 Task: Add the address "2069 Lynn Ogden Lane".
Action: Mouse moved to (735, 95)
Screenshot: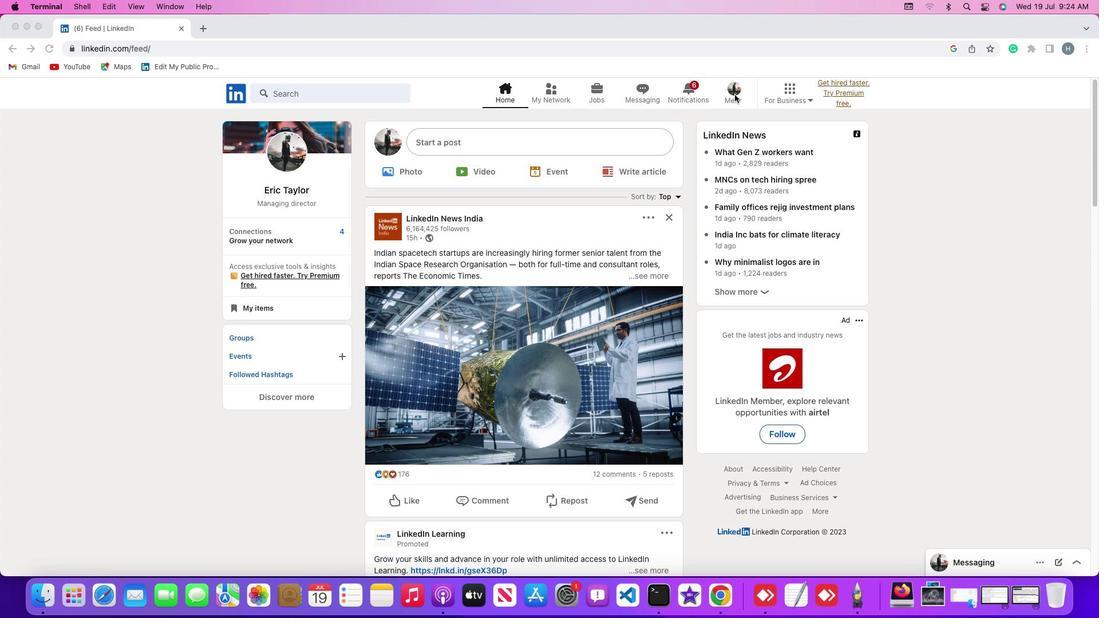 
Action: Mouse pressed left at (735, 95)
Screenshot: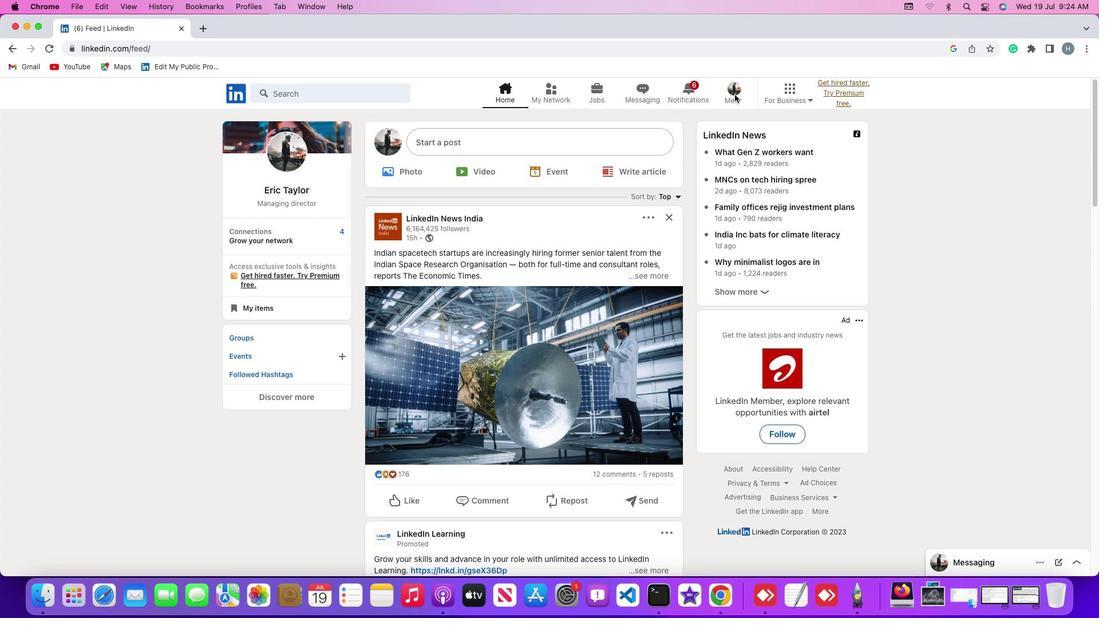 
Action: Mouse moved to (737, 97)
Screenshot: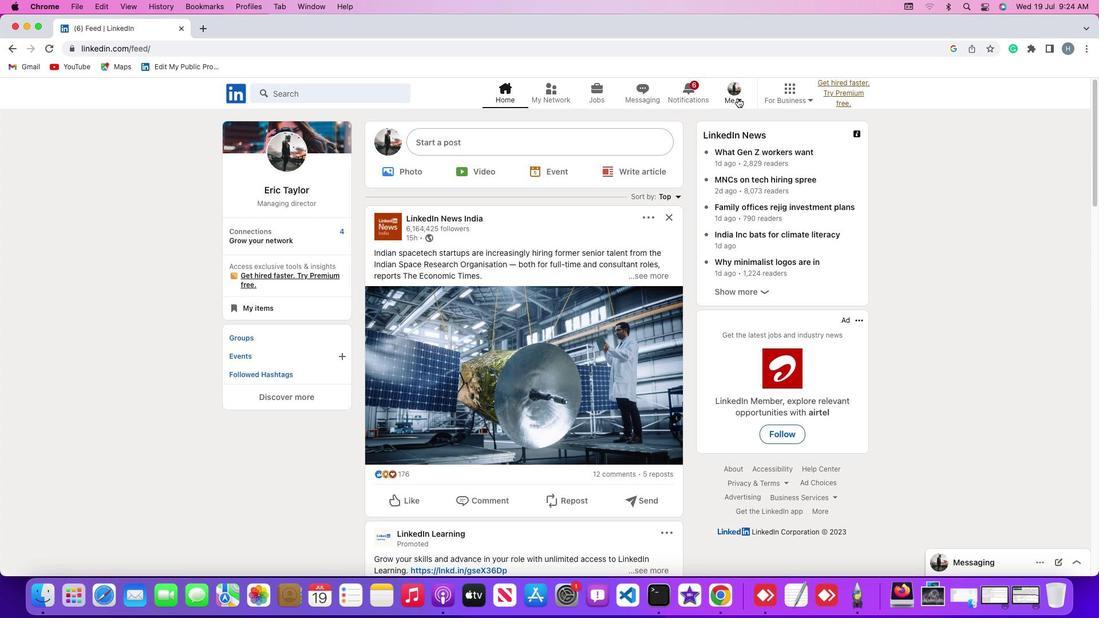 
Action: Mouse pressed left at (737, 97)
Screenshot: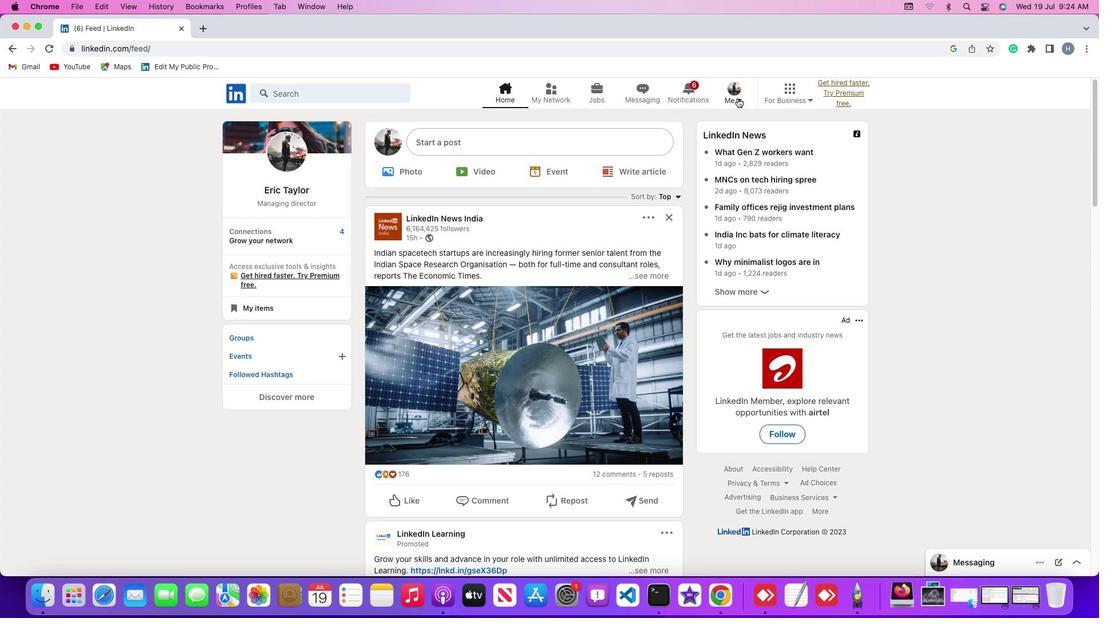 
Action: Mouse moved to (724, 155)
Screenshot: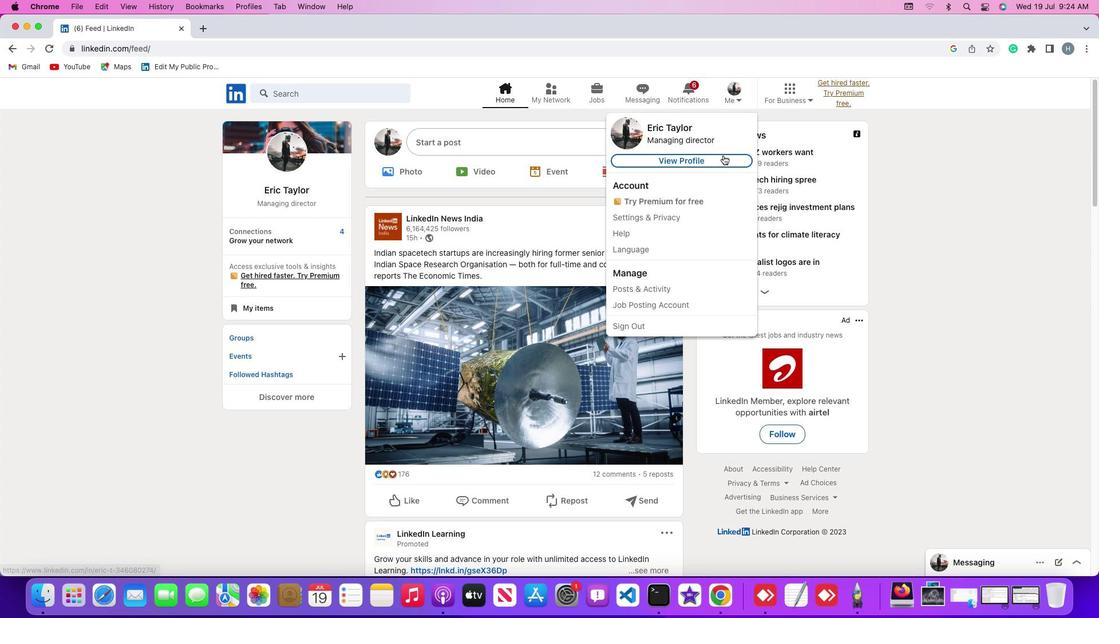 
Action: Mouse pressed left at (724, 155)
Screenshot: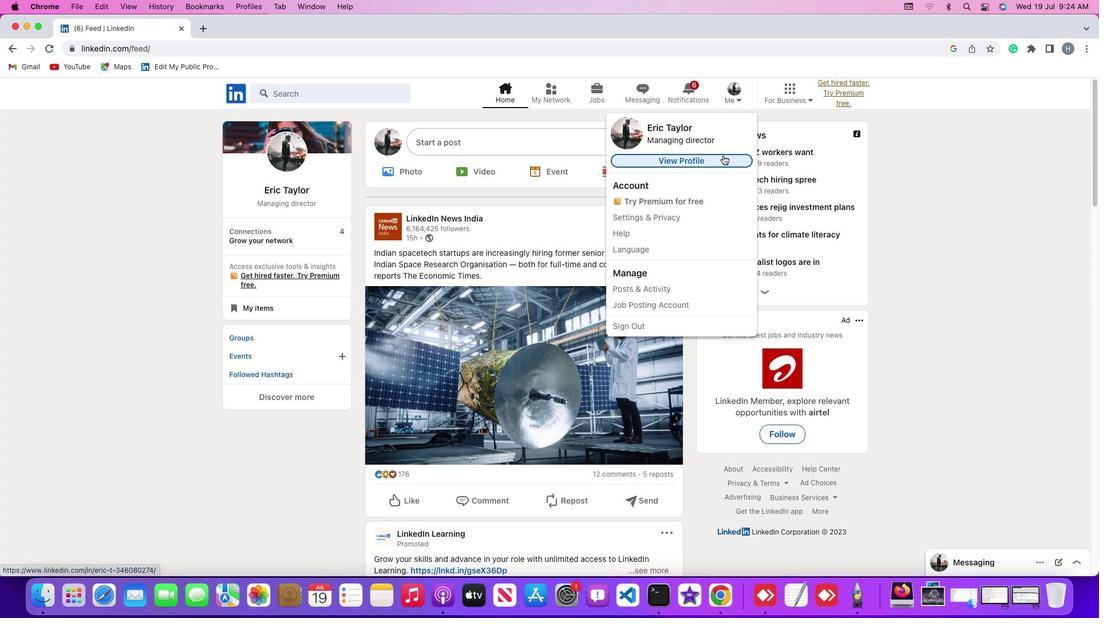 
Action: Mouse moved to (665, 250)
Screenshot: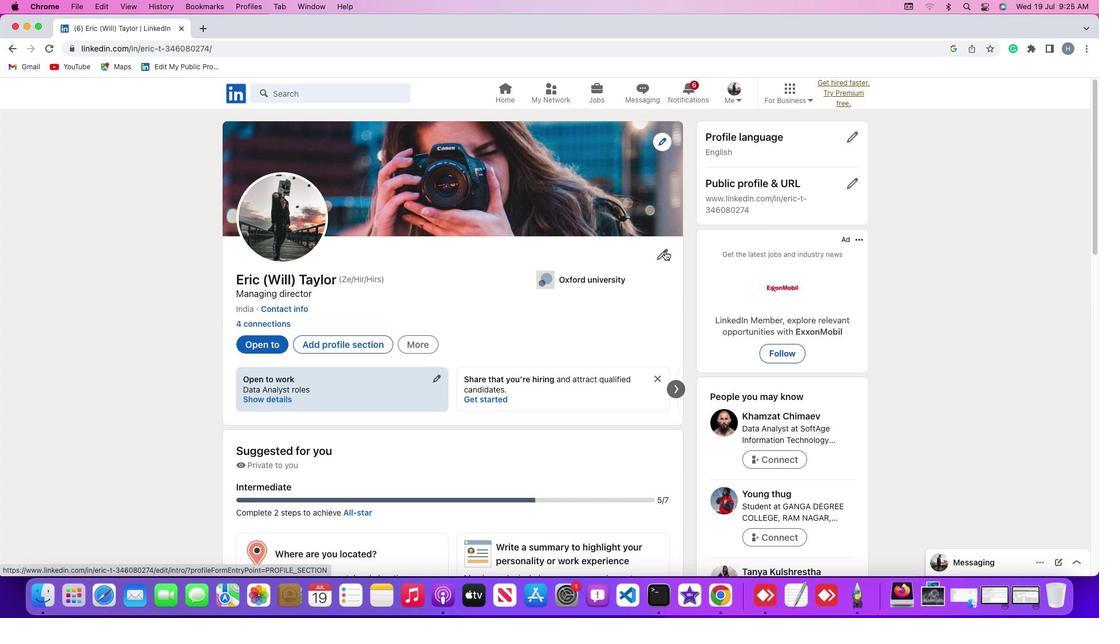
Action: Mouse pressed left at (665, 250)
Screenshot: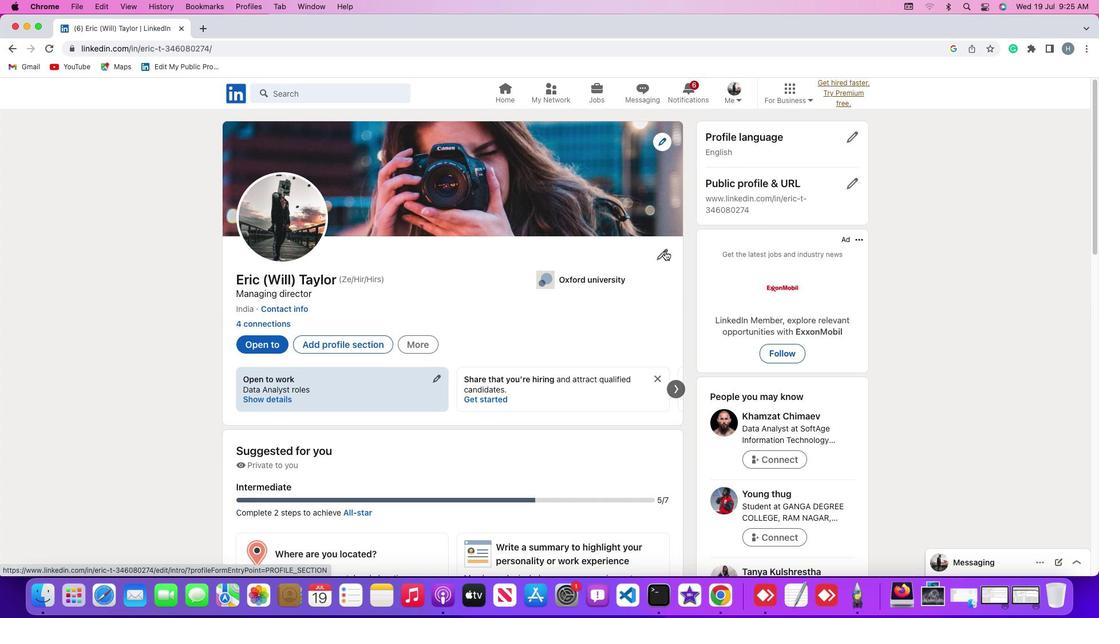 
Action: Mouse moved to (556, 294)
Screenshot: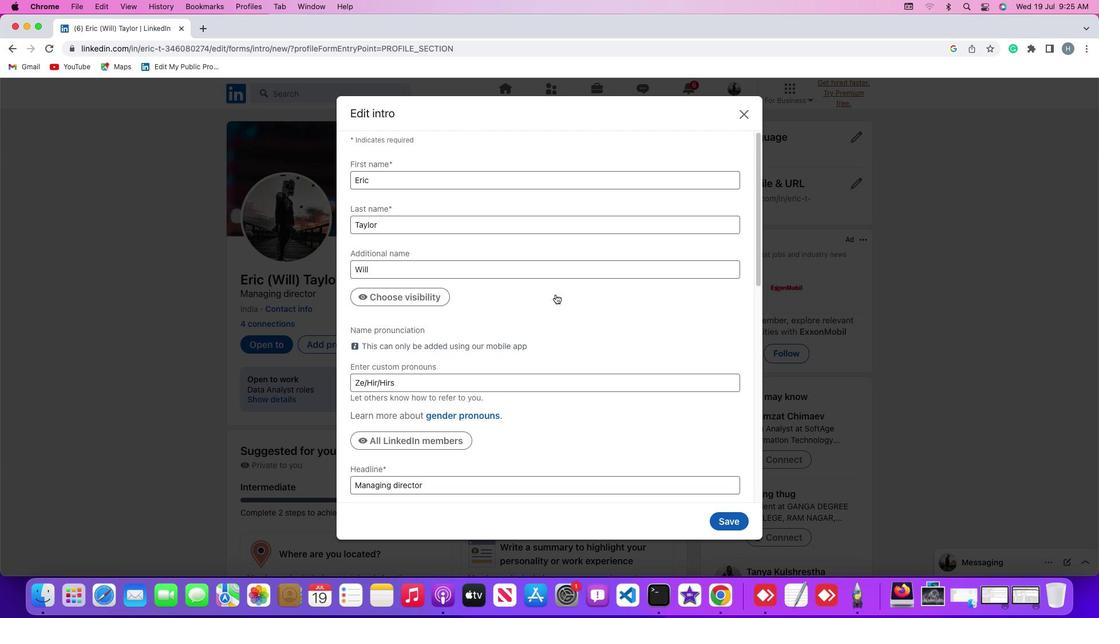 
Action: Mouse scrolled (556, 294) with delta (0, 0)
Screenshot: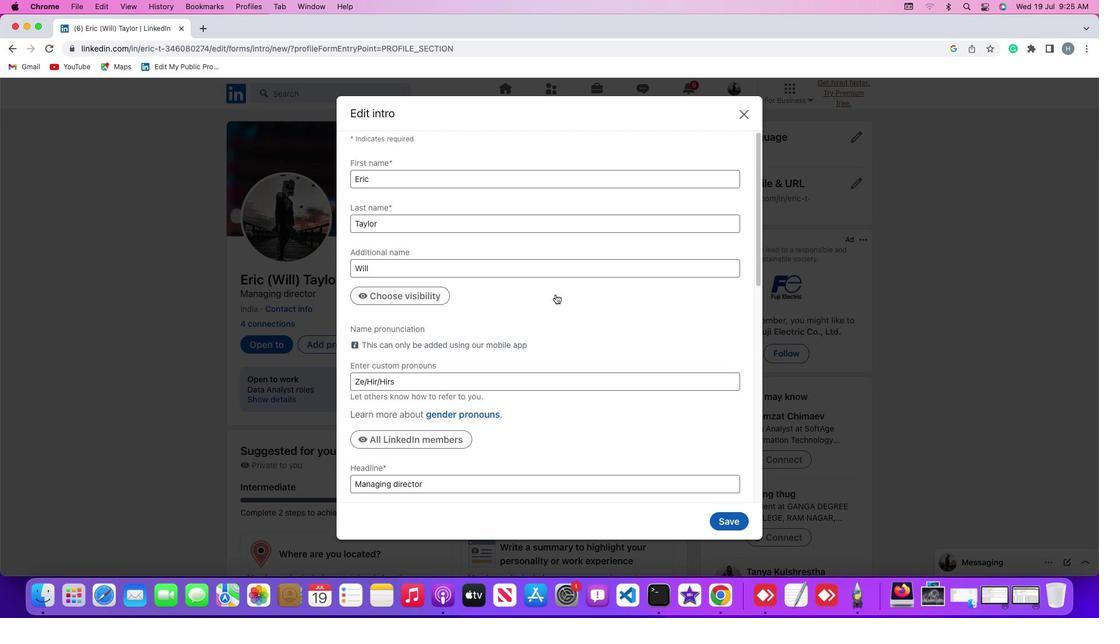 
Action: Mouse scrolled (556, 294) with delta (0, 0)
Screenshot: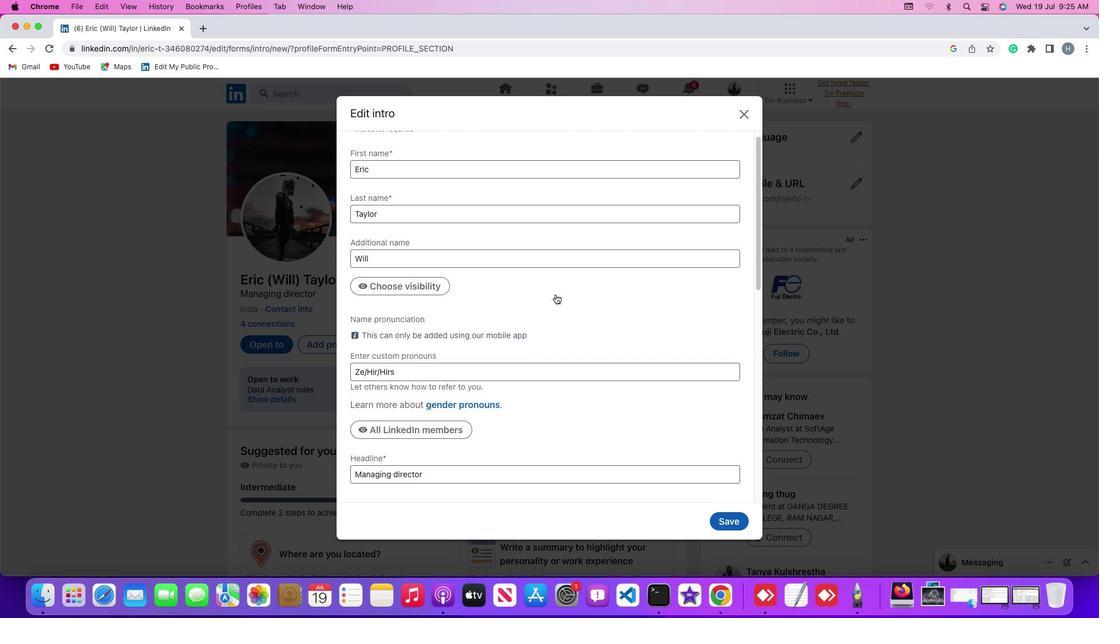 
Action: Mouse scrolled (556, 294) with delta (0, -1)
Screenshot: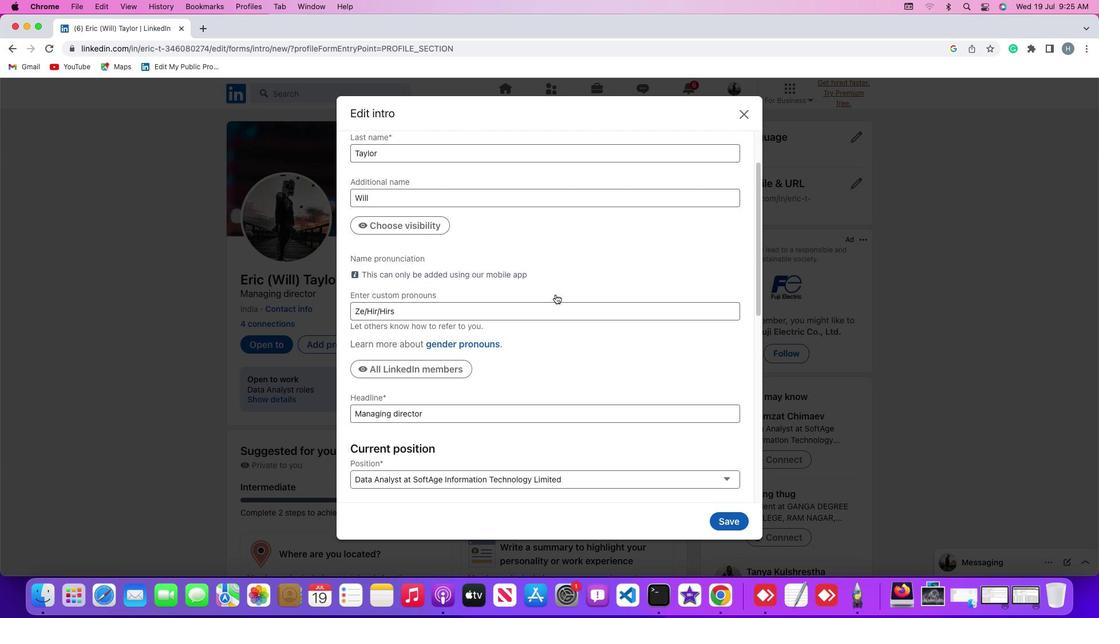 
Action: Mouse scrolled (556, 294) with delta (0, -2)
Screenshot: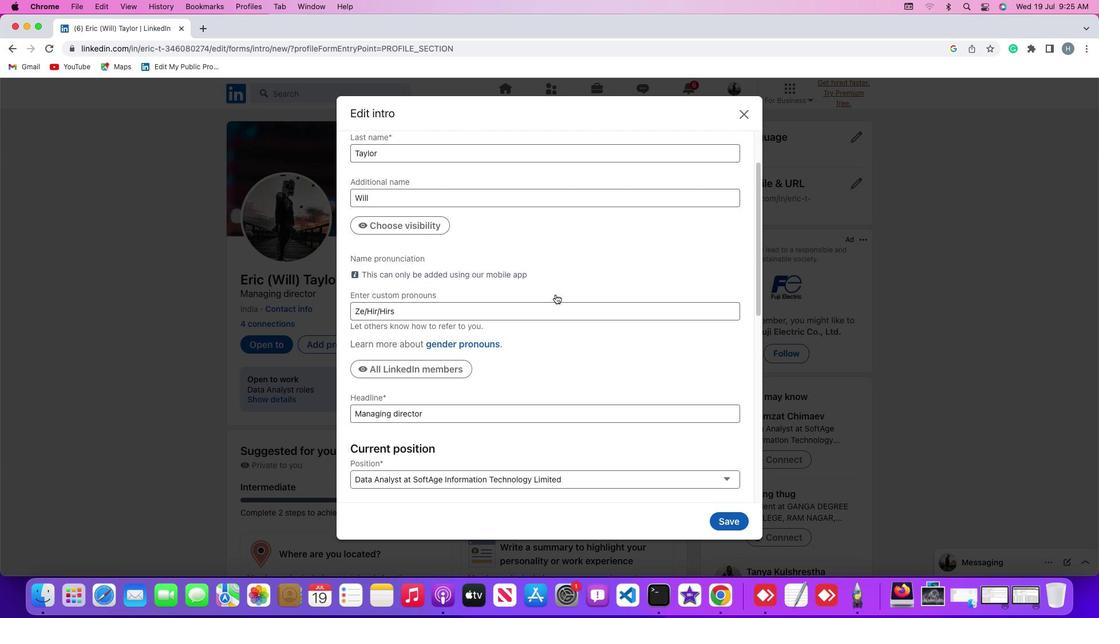 
Action: Mouse scrolled (556, 294) with delta (0, -3)
Screenshot: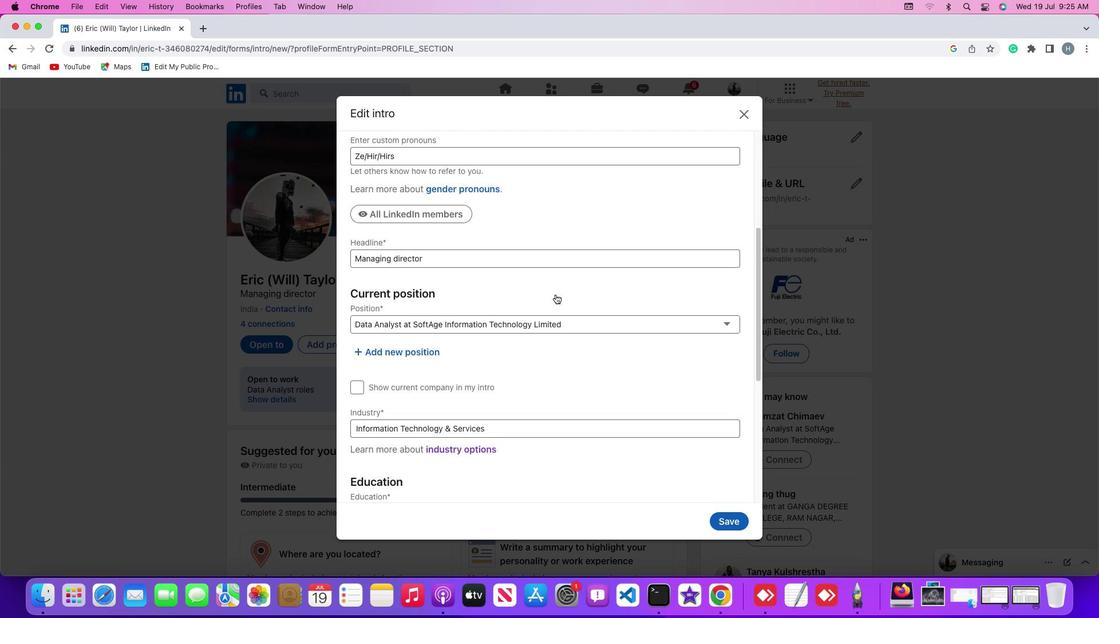 
Action: Mouse scrolled (556, 294) with delta (0, 0)
Screenshot: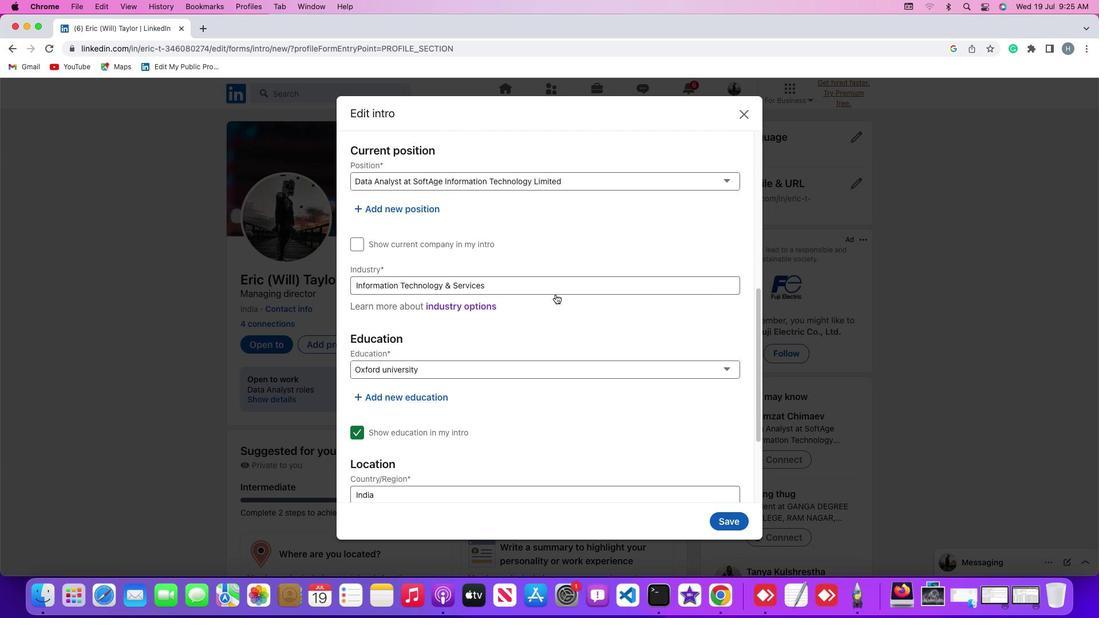 
Action: Mouse scrolled (556, 294) with delta (0, 0)
Screenshot: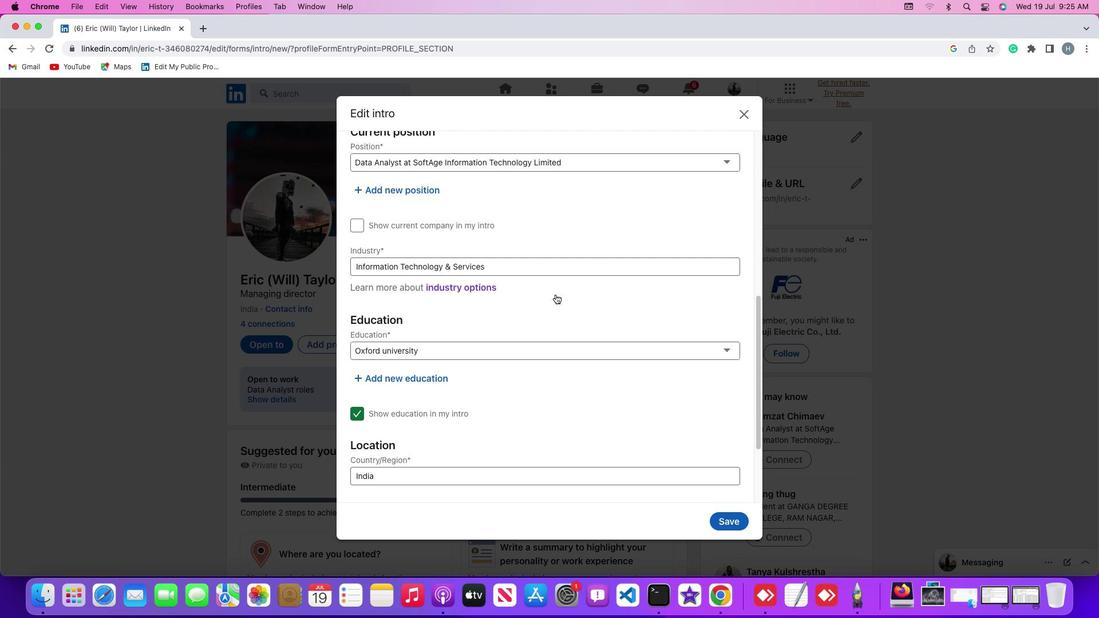 
Action: Mouse scrolled (556, 294) with delta (0, -1)
Screenshot: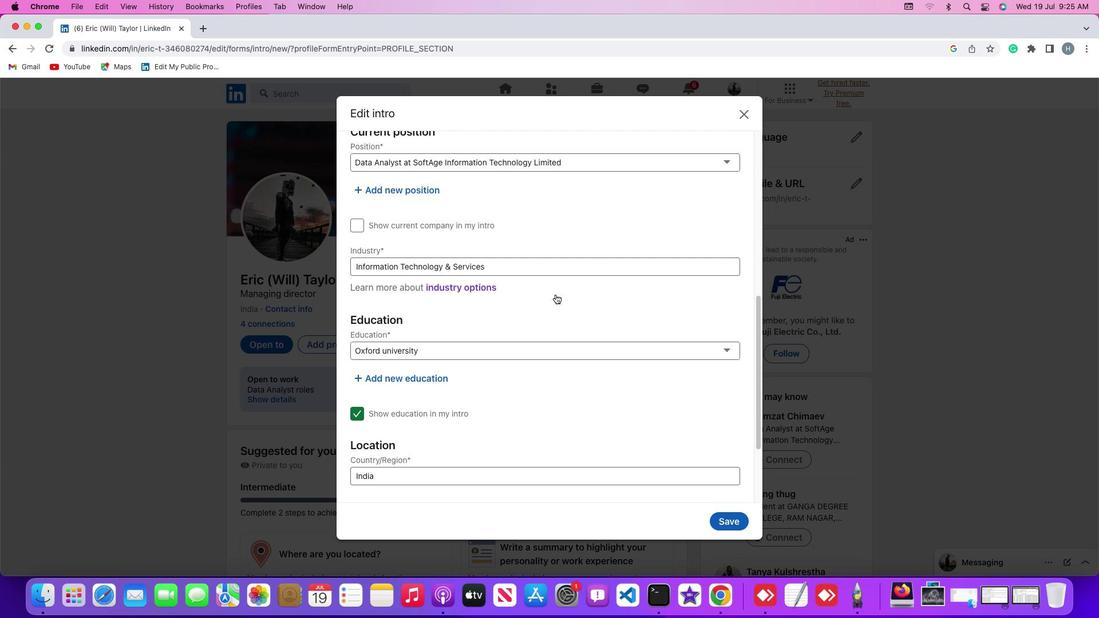 
Action: Mouse scrolled (556, 294) with delta (0, -2)
Screenshot: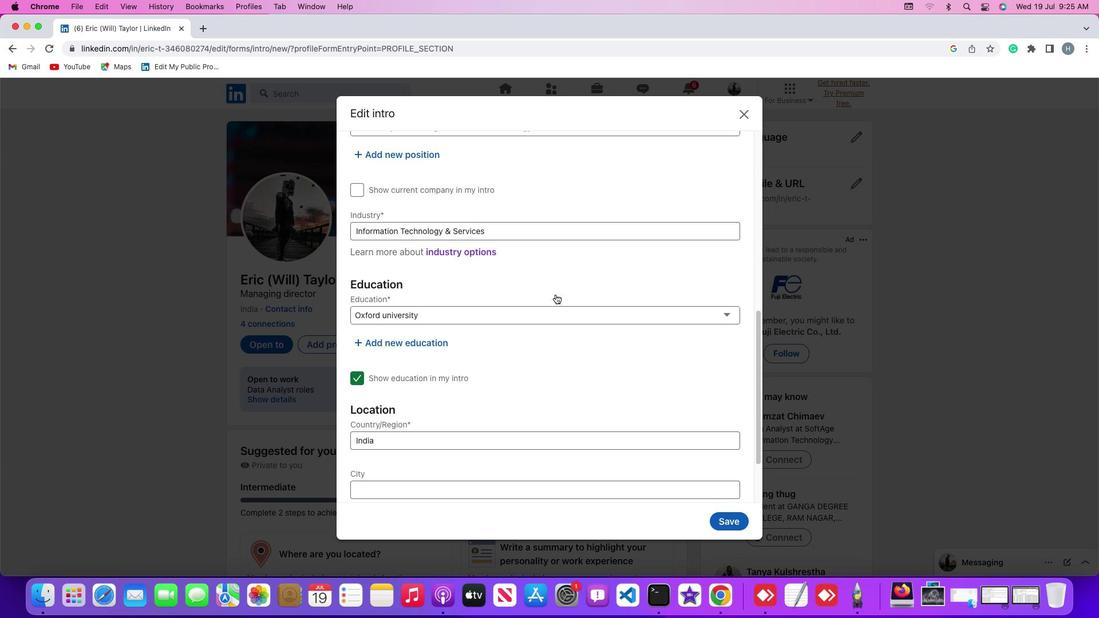 
Action: Mouse scrolled (556, 294) with delta (0, -3)
Screenshot: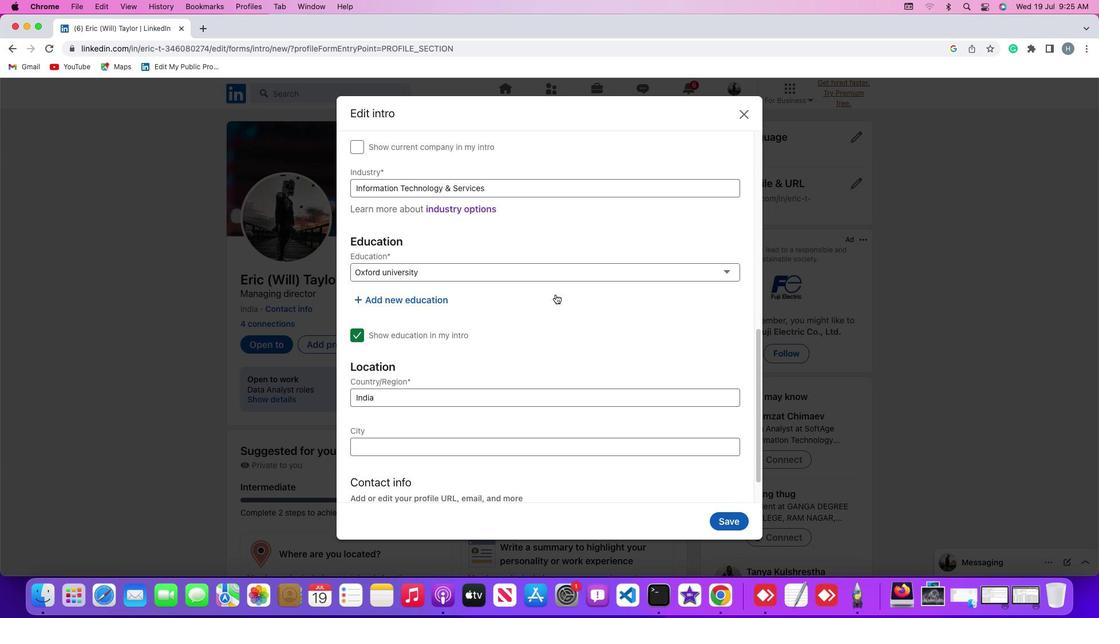 
Action: Mouse moved to (504, 392)
Screenshot: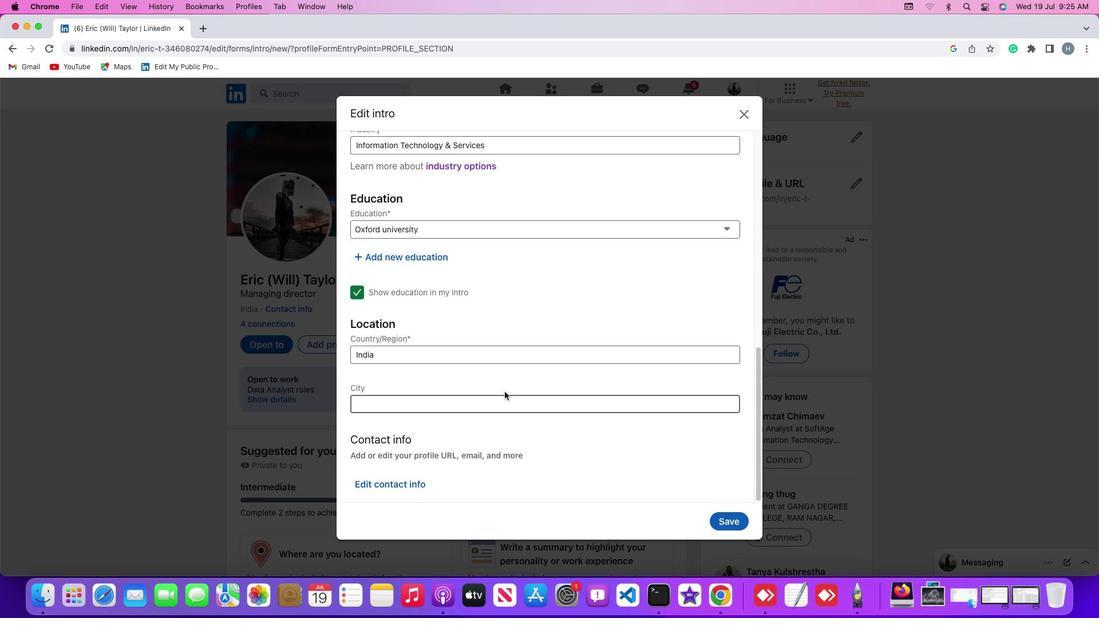 
Action: Mouse scrolled (504, 392) with delta (0, 0)
Screenshot: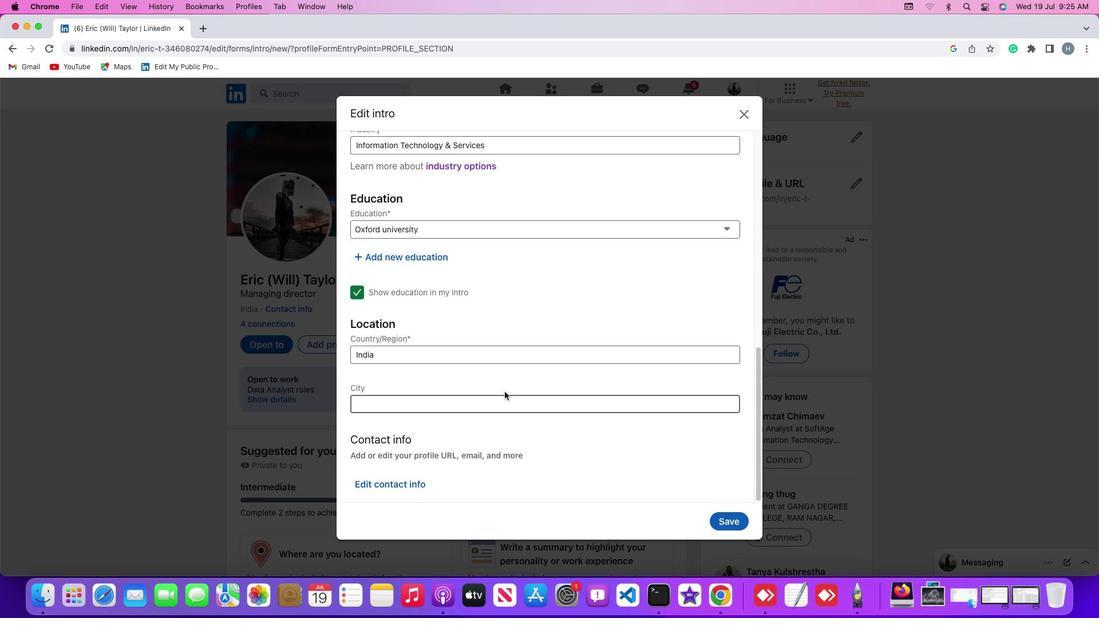 
Action: Mouse scrolled (504, 392) with delta (0, 0)
Screenshot: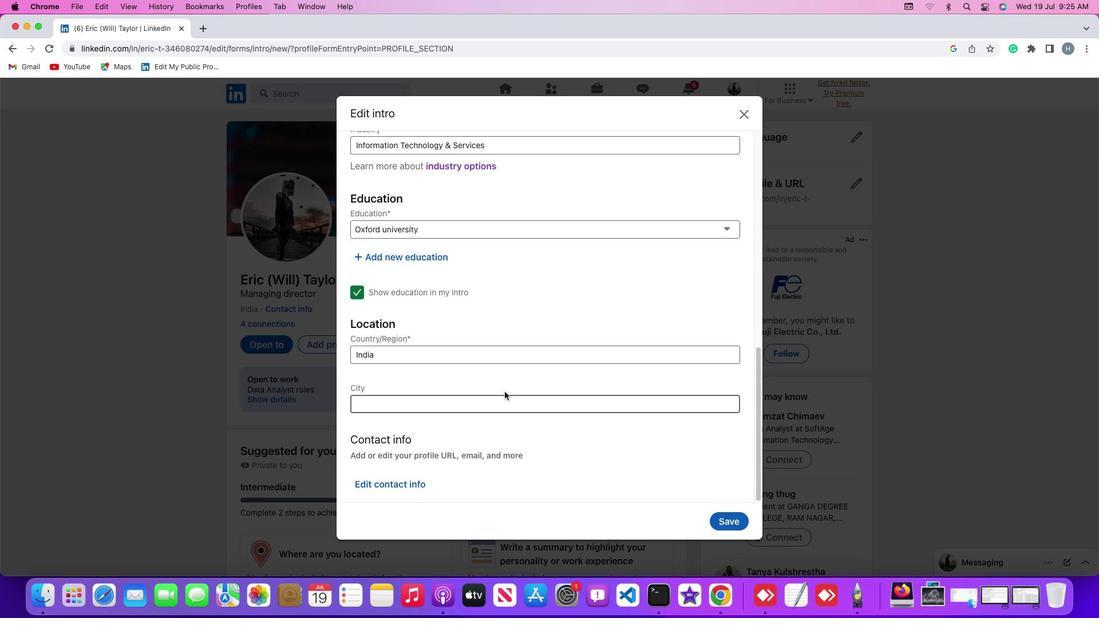 
Action: Mouse scrolled (504, 392) with delta (0, -1)
Screenshot: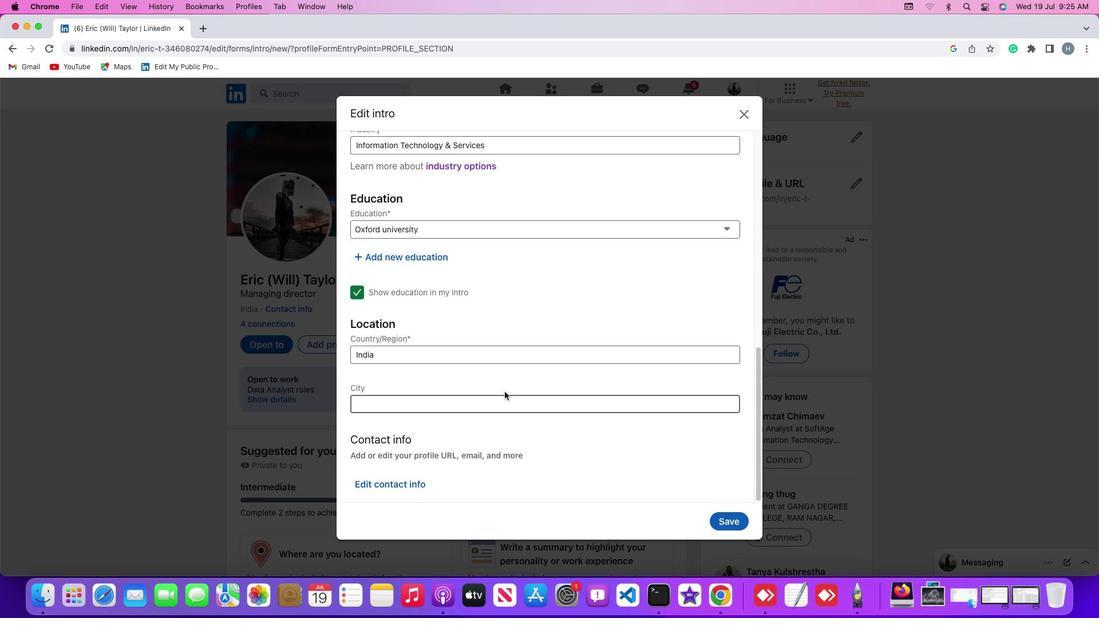 
Action: Mouse scrolled (504, 392) with delta (0, -2)
Screenshot: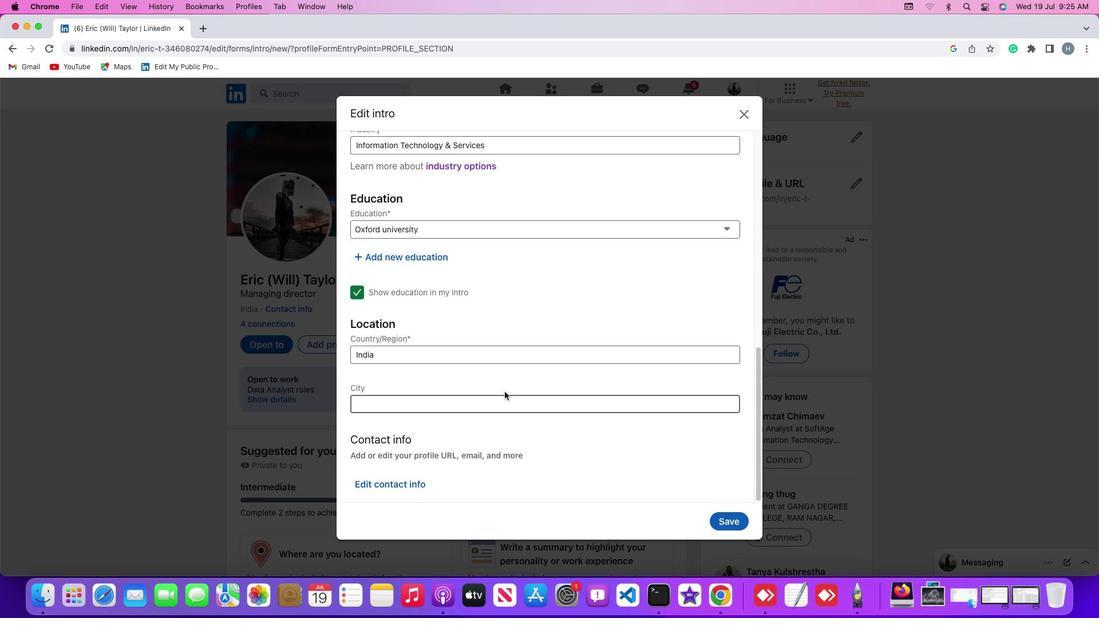 
Action: Mouse scrolled (504, 392) with delta (0, -3)
Screenshot: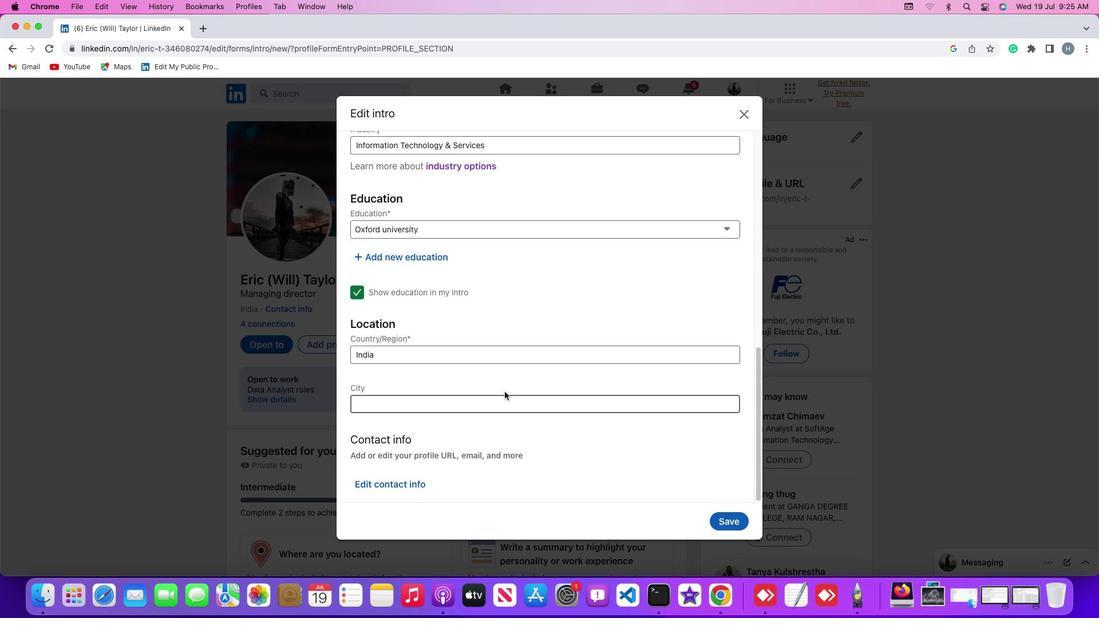 
Action: Mouse moved to (405, 484)
Screenshot: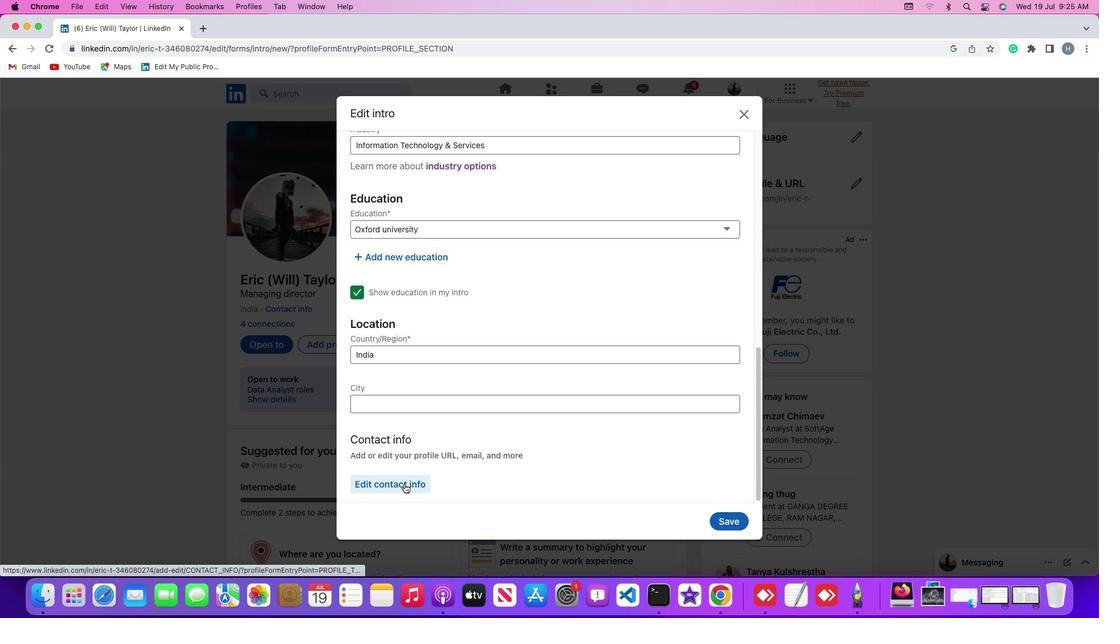 
Action: Mouse pressed left at (405, 484)
Screenshot: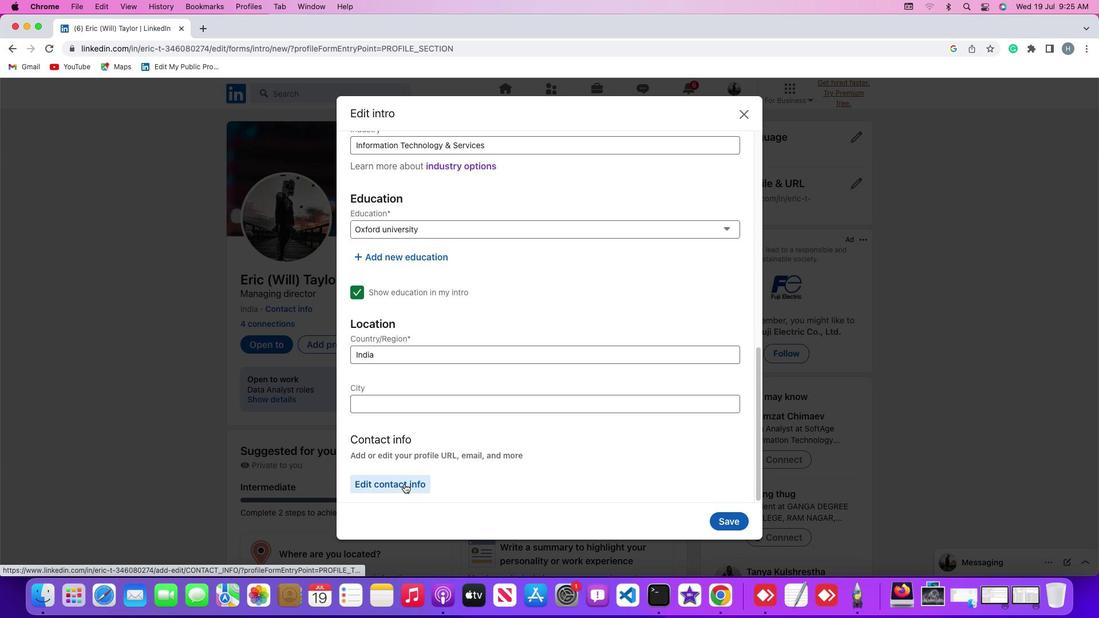 
Action: Mouse moved to (511, 355)
Screenshot: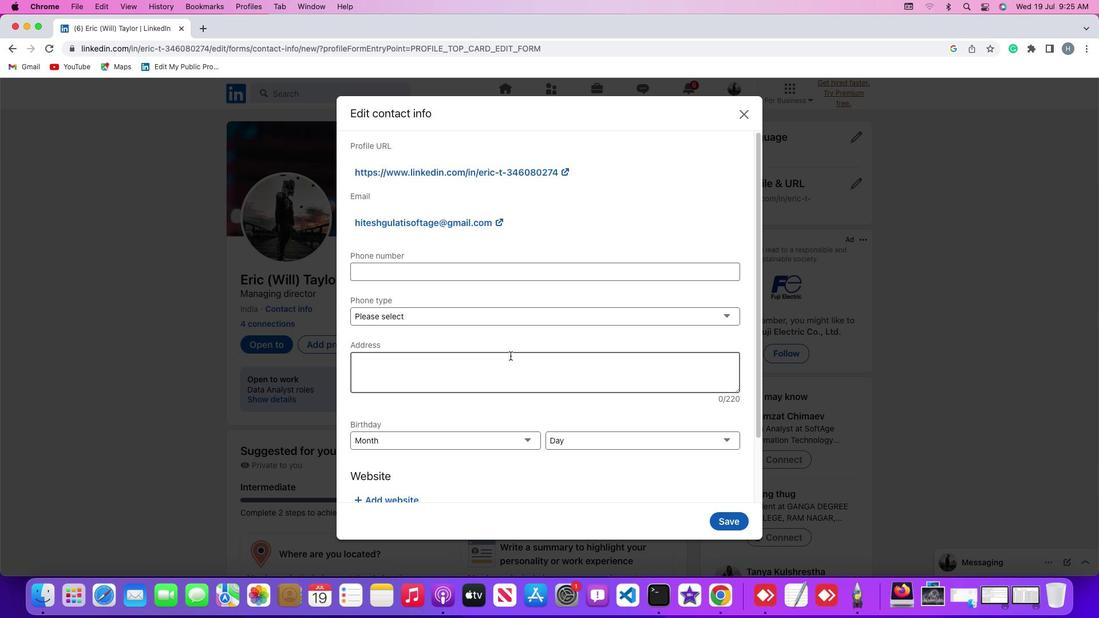 
Action: Mouse scrolled (511, 355) with delta (0, 0)
Screenshot: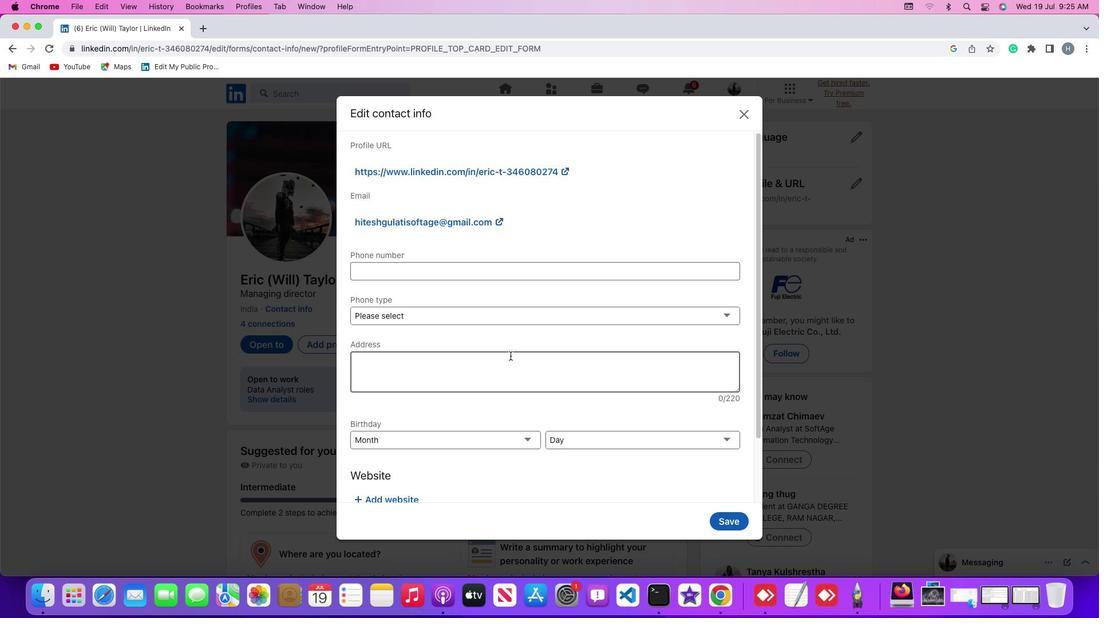 
Action: Mouse scrolled (511, 355) with delta (0, 0)
Screenshot: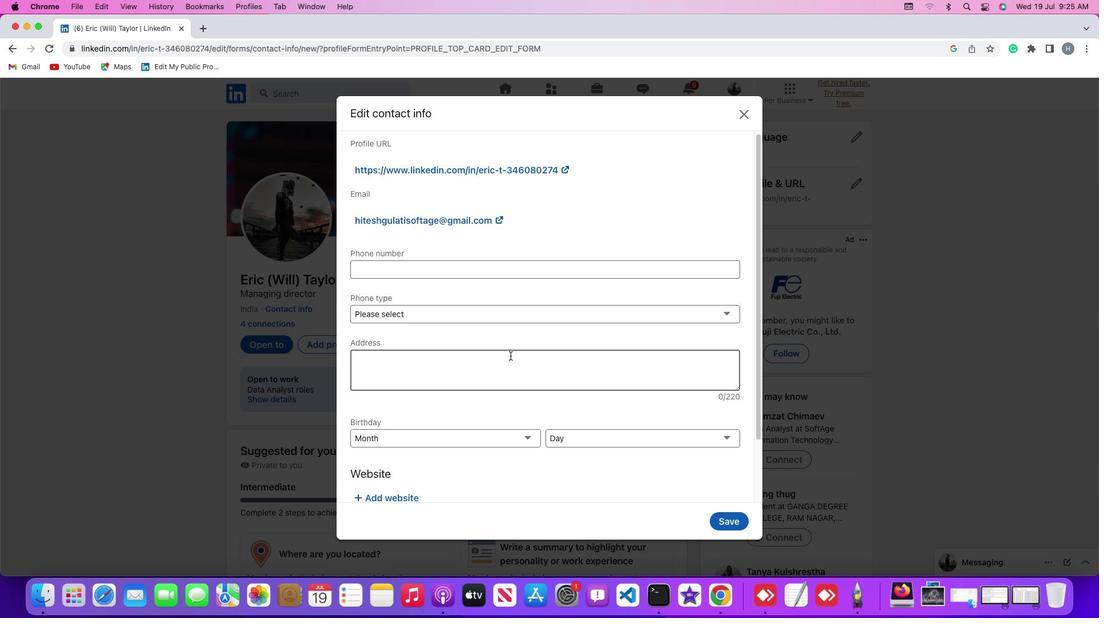 
Action: Mouse scrolled (511, 355) with delta (0, 0)
Screenshot: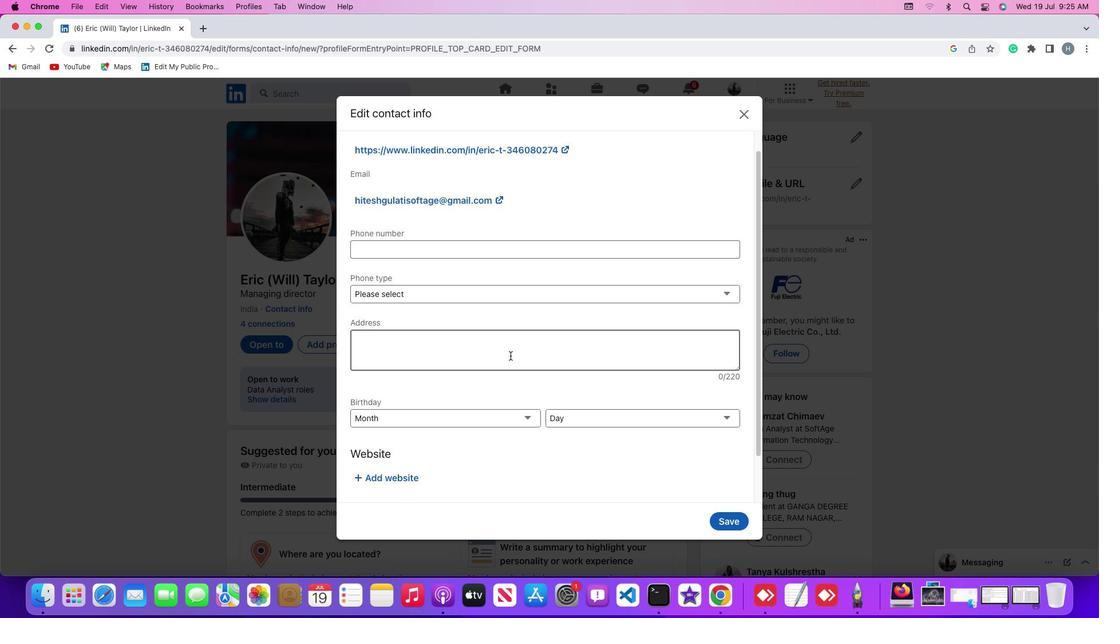 
Action: Mouse moved to (523, 321)
Screenshot: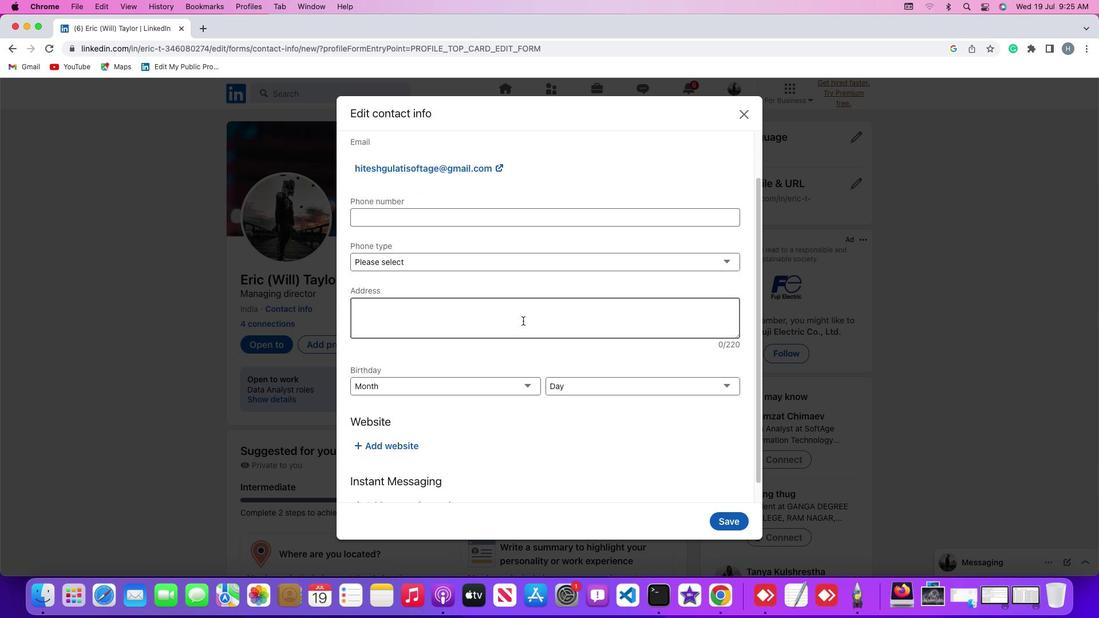 
Action: Mouse pressed left at (523, 321)
Screenshot: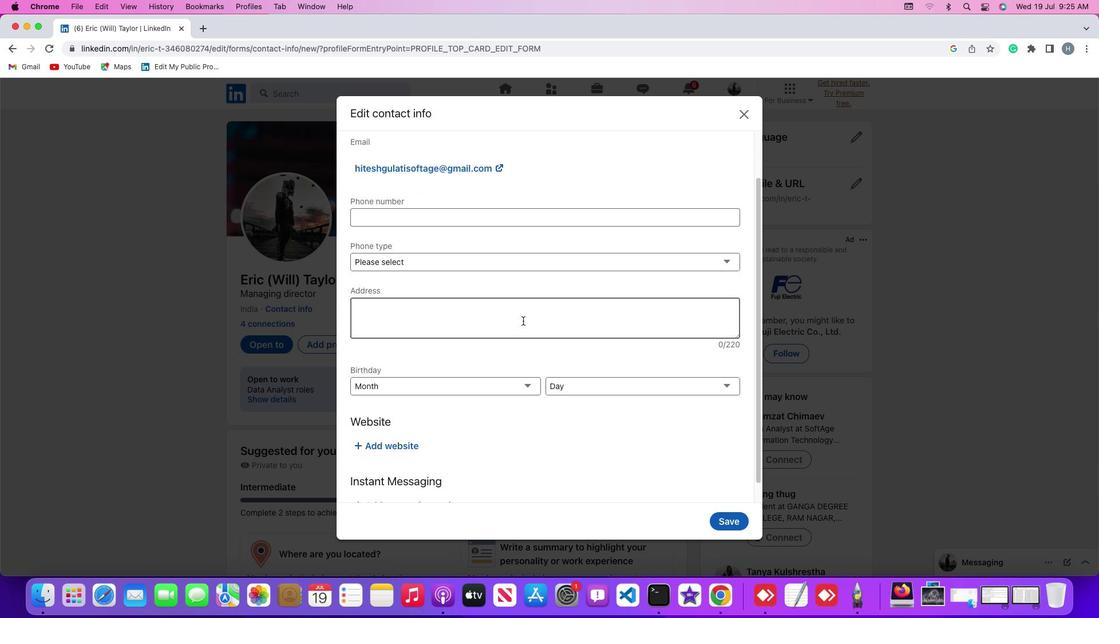 
Action: Key pressed '2''0''6''9'Key.spaceKey.shift'L''y''n''n'Key.spaceKey.shift'O''g''d'
Screenshot: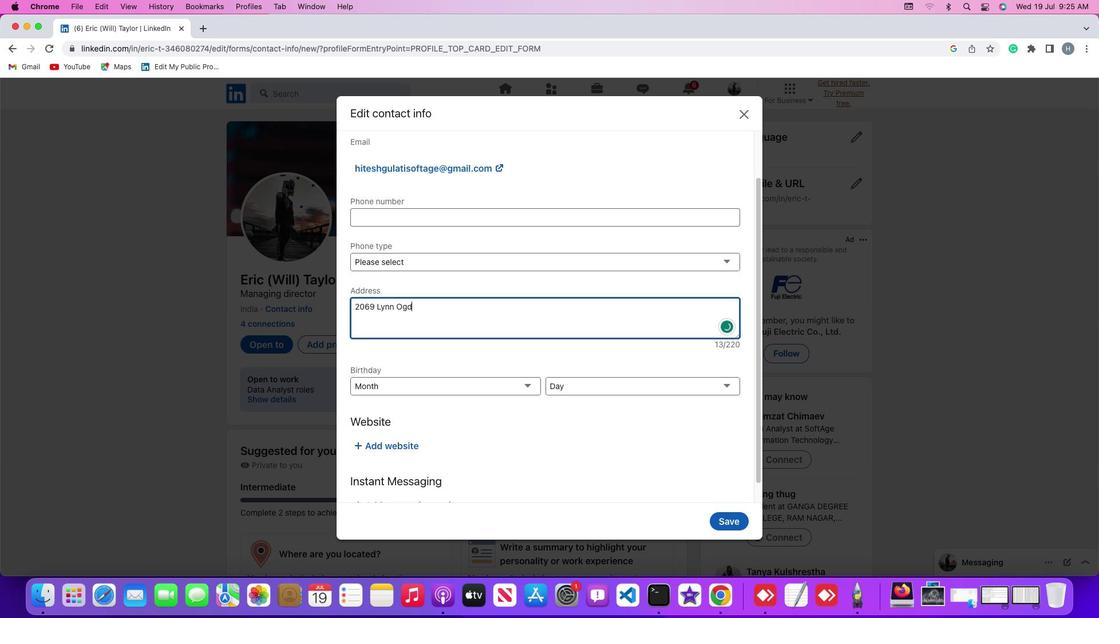 
Action: Mouse moved to (523, 320)
Screenshot: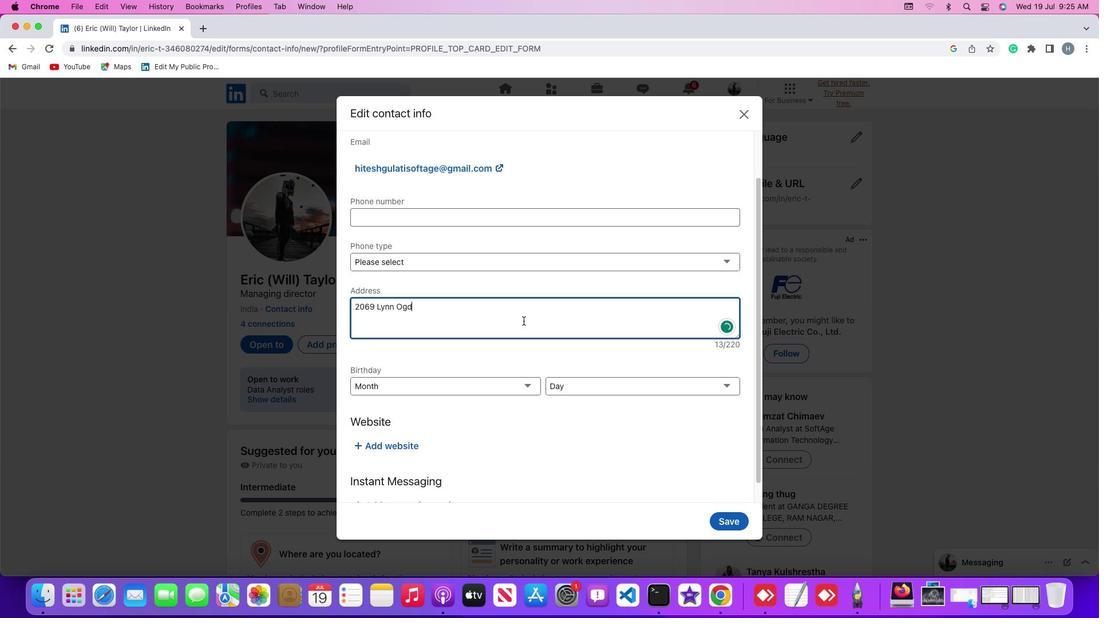 
Action: Key pressed 'e''n'Key.spaceKey.shift'L''a''n''e'
Screenshot: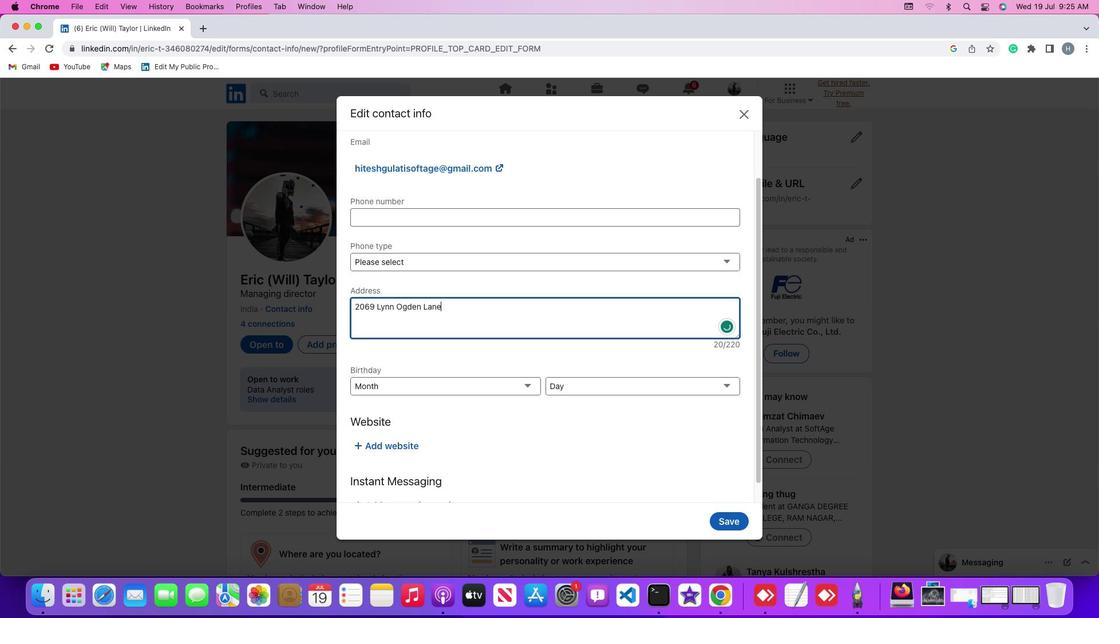 
Action: Mouse moved to (543, 357)
Screenshot: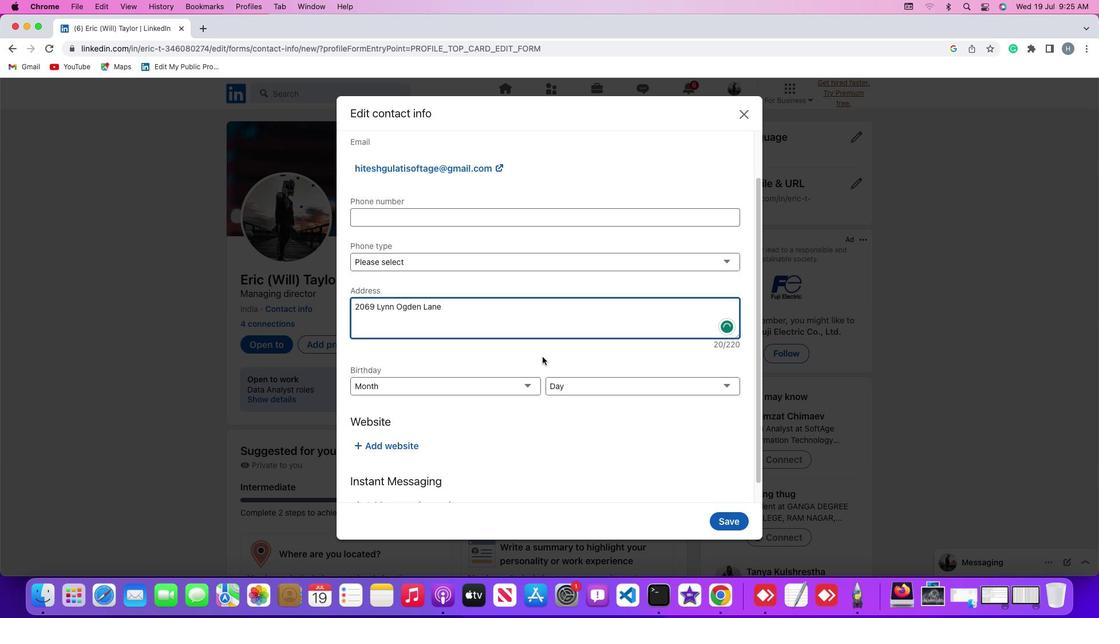 
Action: Mouse pressed left at (543, 357)
Screenshot: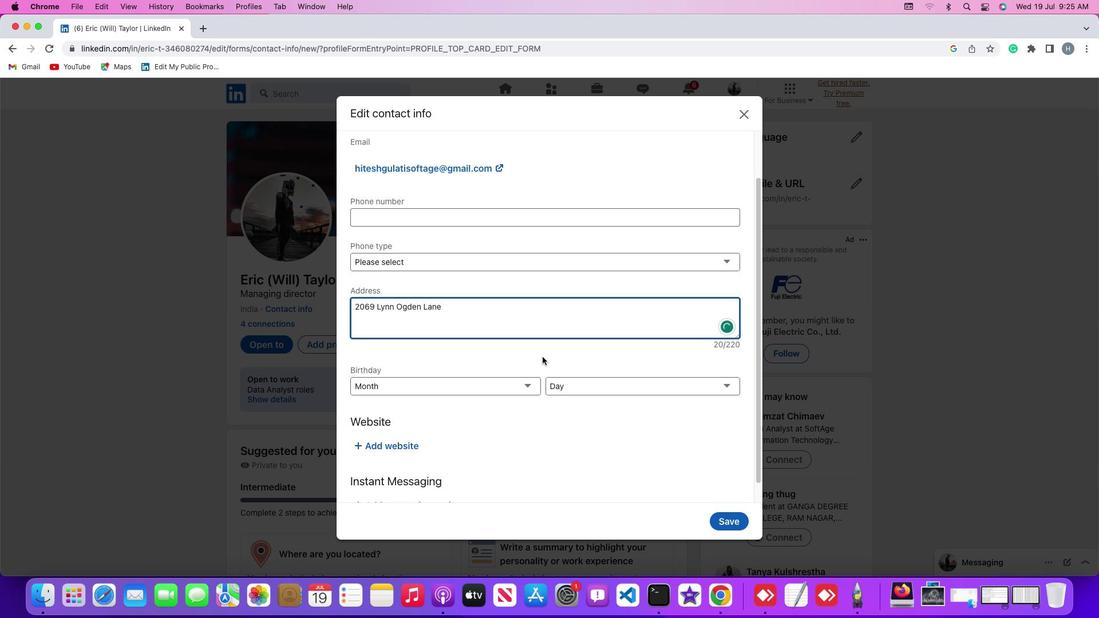 
